 Task: Create a sub task Design and Implement Solution for the task  Add support for SMS notifications to the mobile app in the project TransferLine , assign it to team member softage.6@softage.net and update the status of the sub task to  Completed , set the priority of the sub task to High.
Action: Mouse moved to (48, 386)
Screenshot: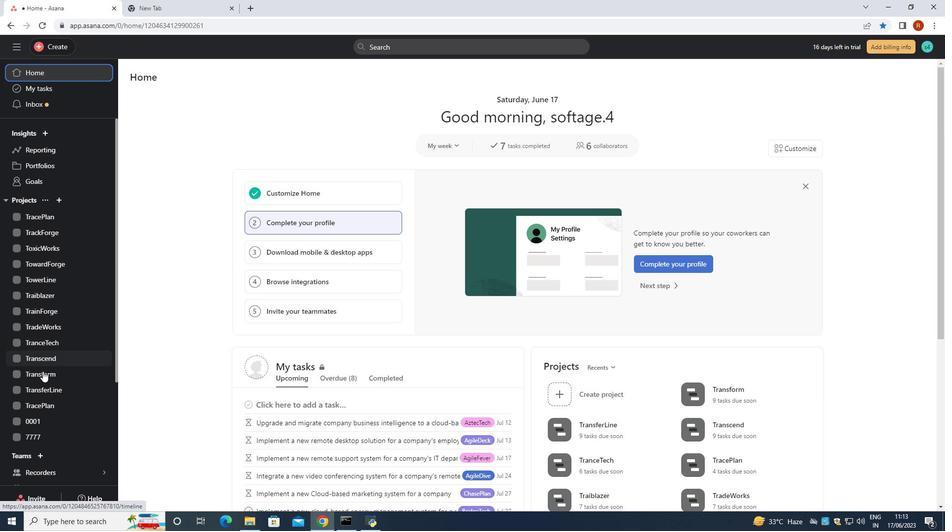 
Action: Mouse pressed left at (48, 386)
Screenshot: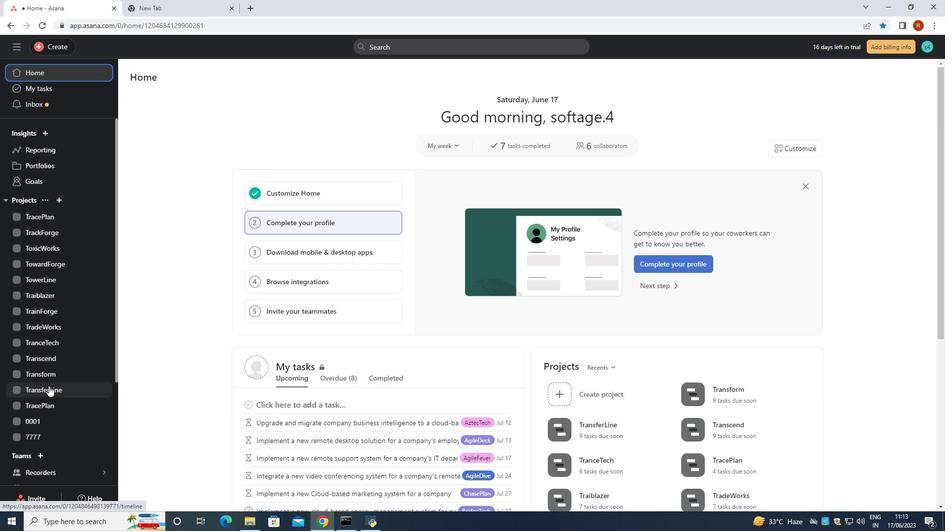 
Action: Mouse moved to (394, 236)
Screenshot: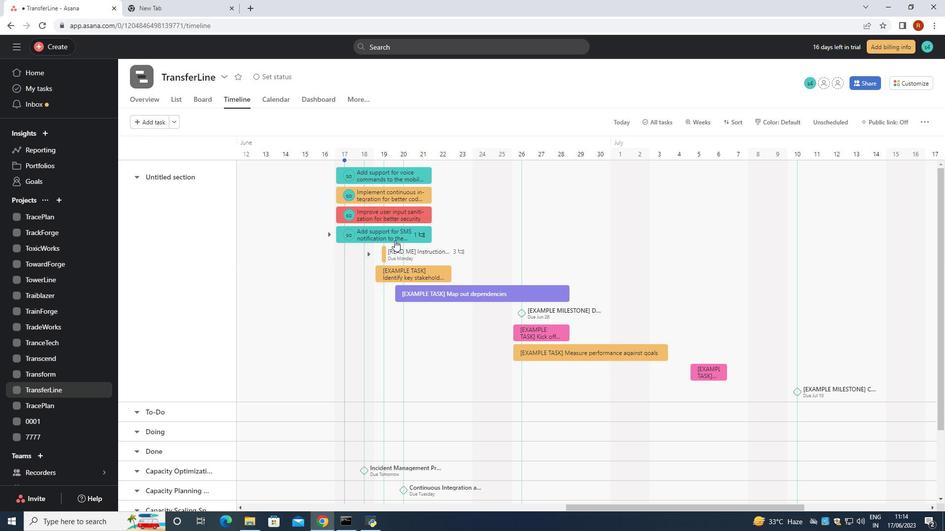 
Action: Mouse pressed left at (394, 236)
Screenshot: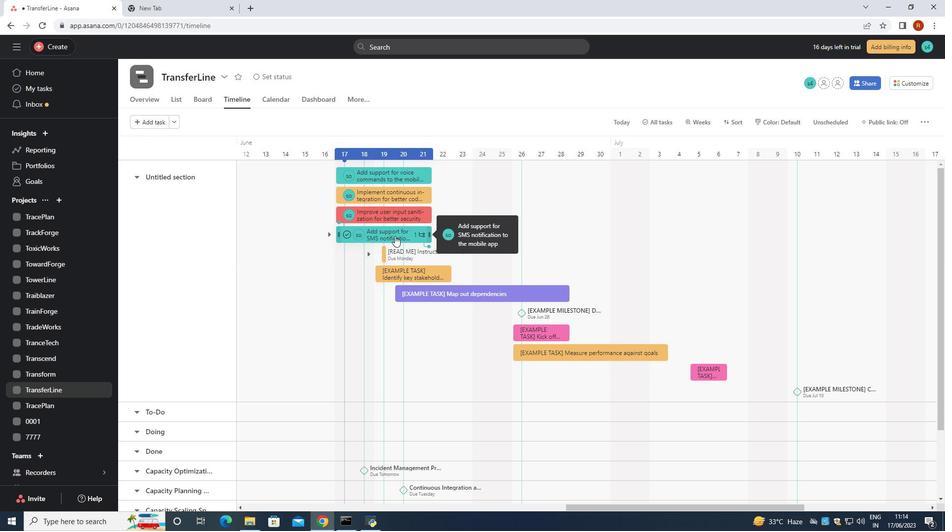 
Action: Mouse moved to (644, 402)
Screenshot: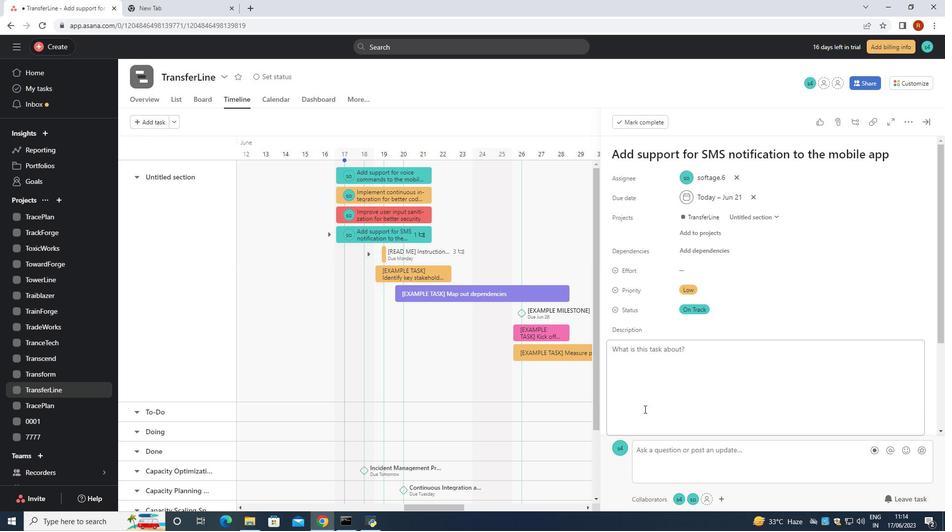 
Action: Mouse scrolled (644, 401) with delta (0, 0)
Screenshot: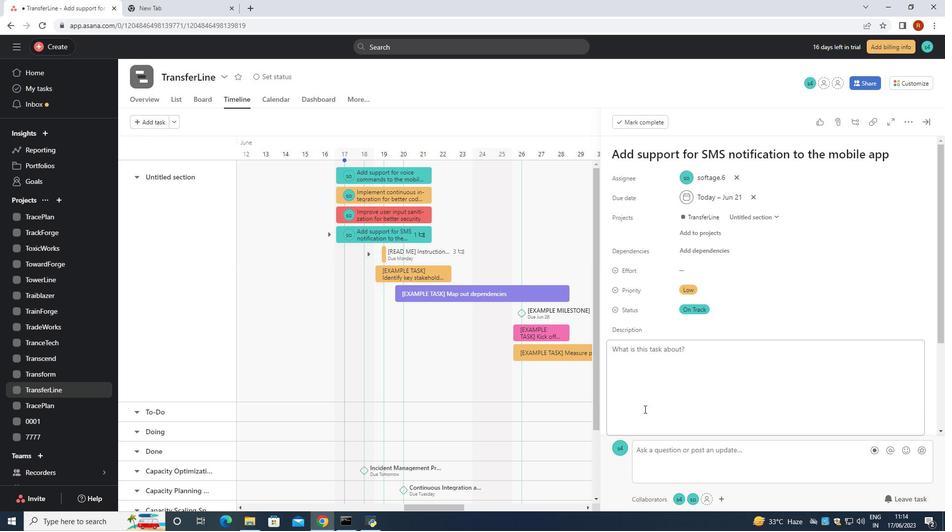 
Action: Mouse moved to (643, 402)
Screenshot: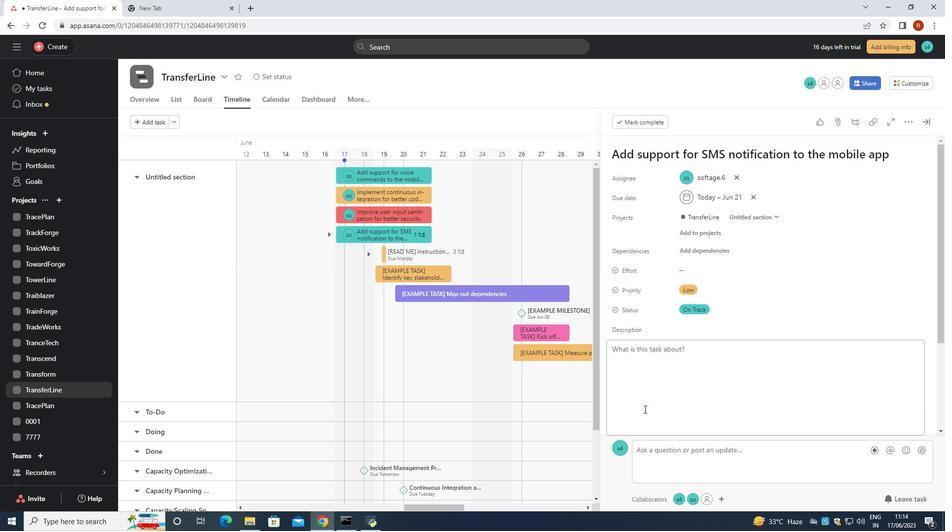
Action: Mouse scrolled (643, 401) with delta (0, 0)
Screenshot: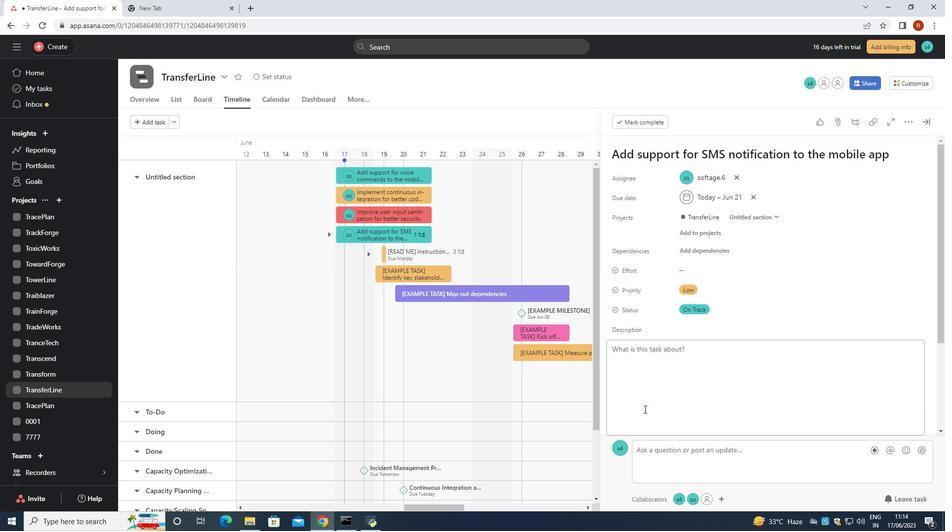
Action: Mouse moved to (643, 401)
Screenshot: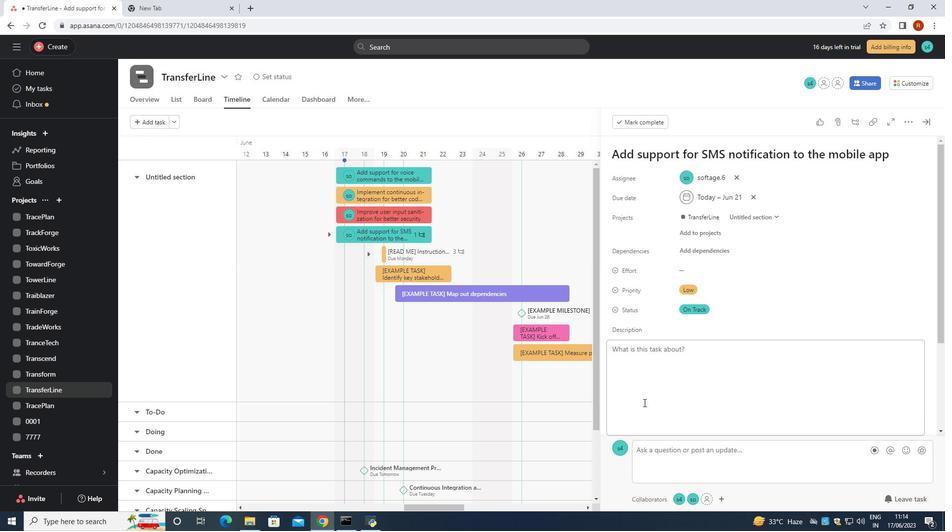 
Action: Mouse scrolled (643, 400) with delta (0, 0)
Screenshot: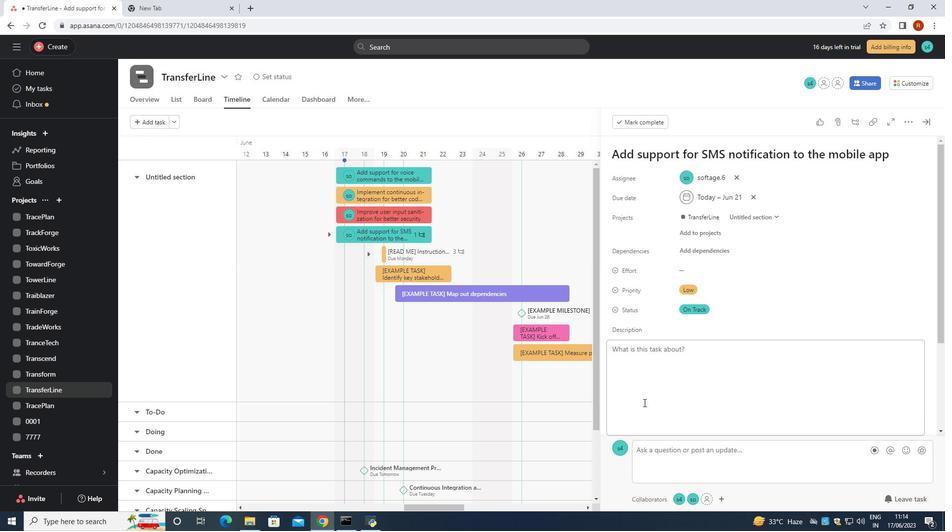 
Action: Mouse moved to (642, 397)
Screenshot: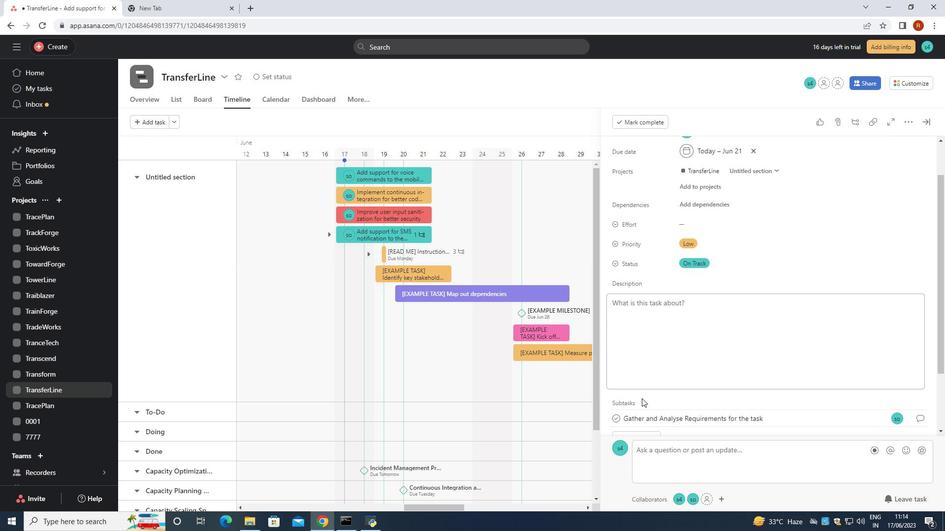 
Action: Mouse scrolled (642, 397) with delta (0, 0)
Screenshot: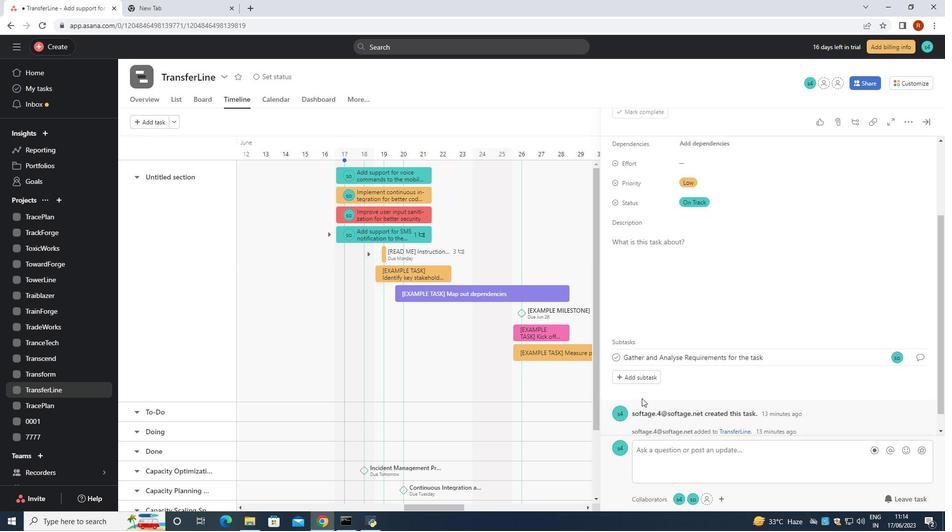
Action: Mouse moved to (645, 357)
Screenshot: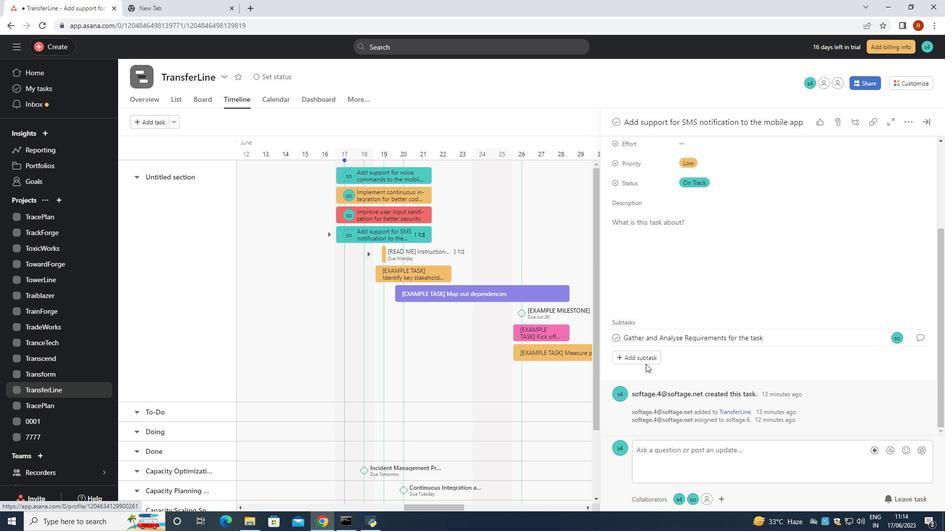 
Action: Mouse pressed left at (645, 357)
Screenshot: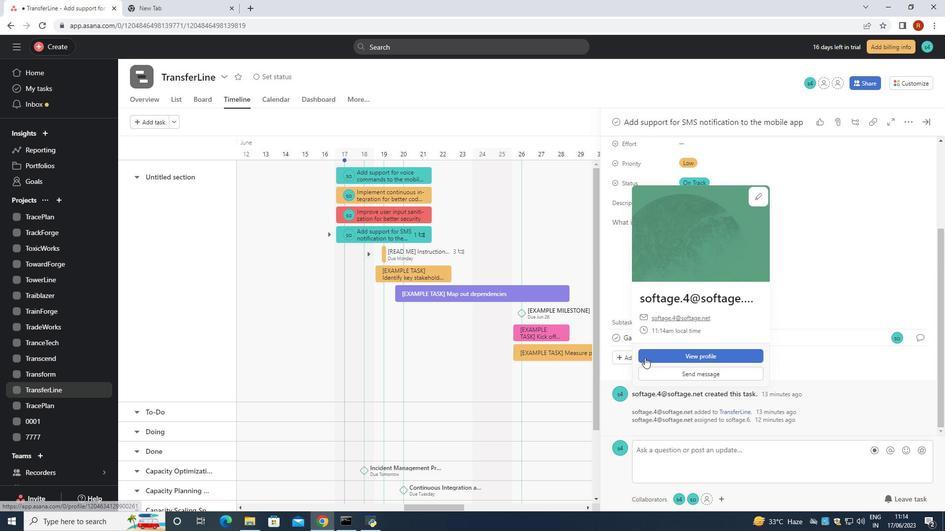 
Action: Mouse moved to (6, 24)
Screenshot: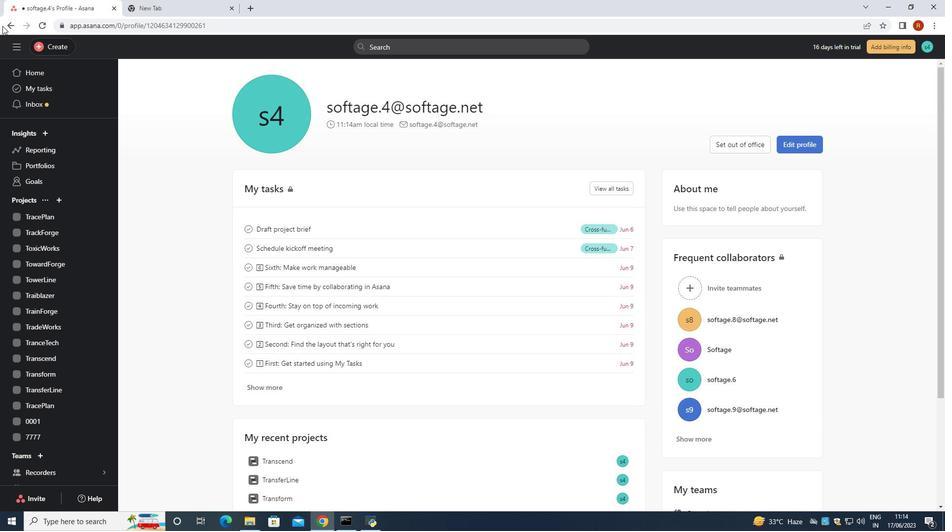 
Action: Mouse pressed left at (6, 24)
Screenshot: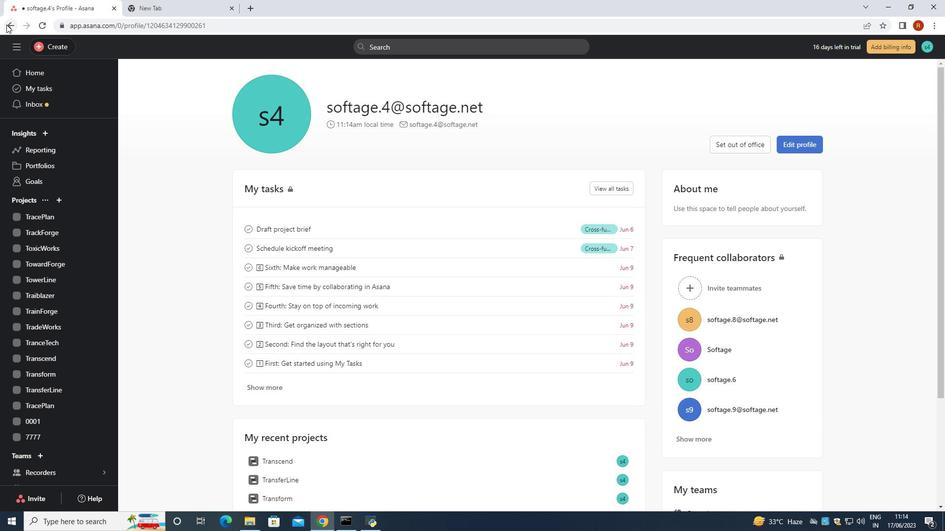 
Action: Mouse moved to (660, 336)
Screenshot: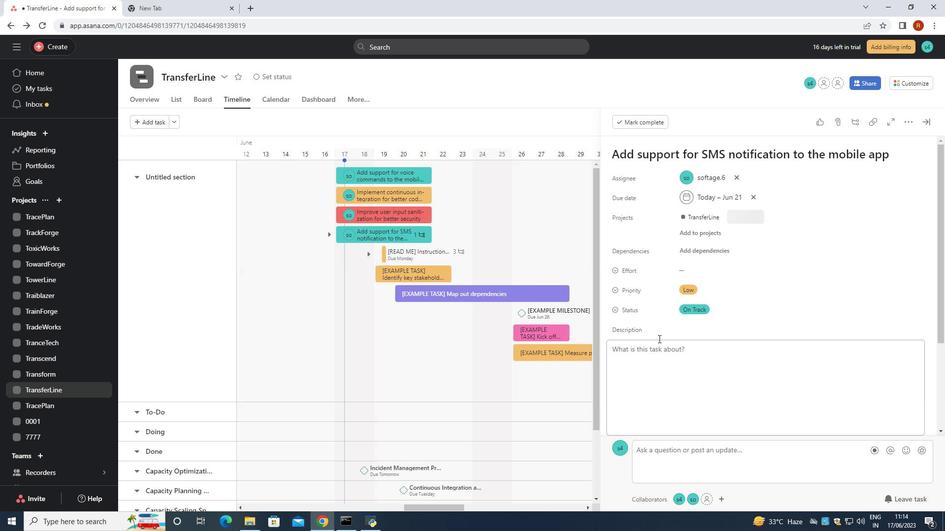 
Action: Mouse scrolled (660, 336) with delta (0, 0)
Screenshot: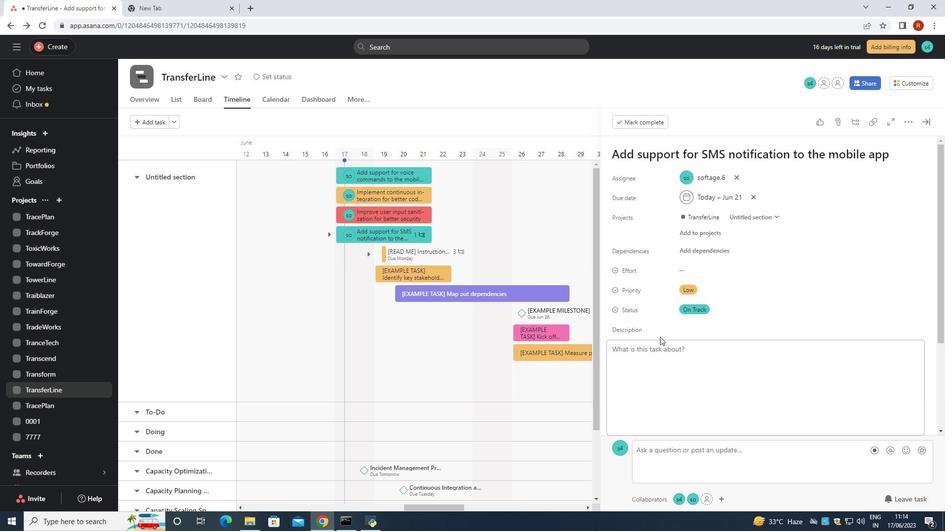 
Action: Mouse scrolled (660, 336) with delta (0, 0)
Screenshot: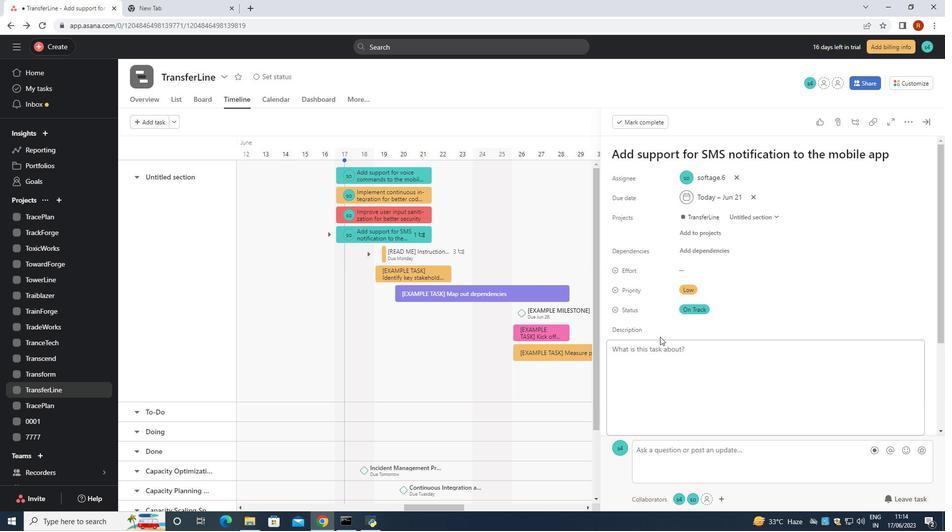 
Action: Mouse scrolled (660, 336) with delta (0, 0)
Screenshot: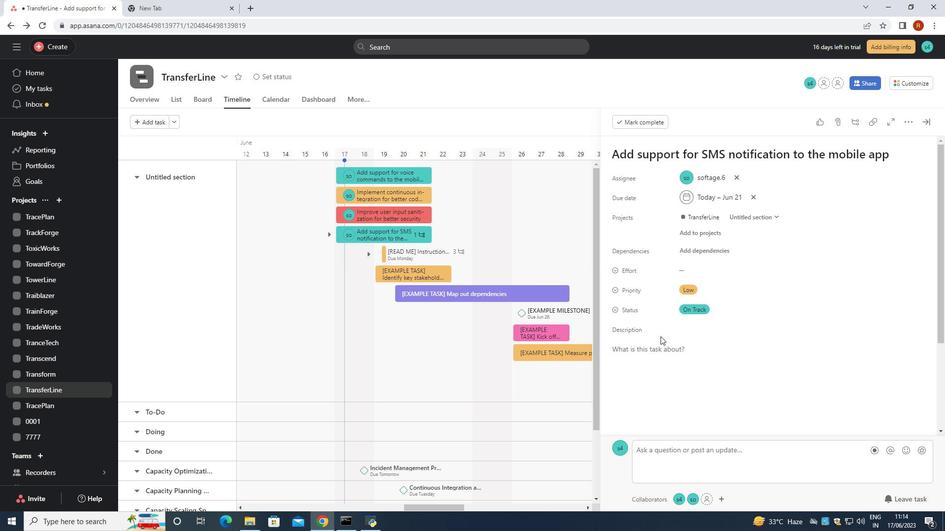 
Action: Mouse moved to (649, 355)
Screenshot: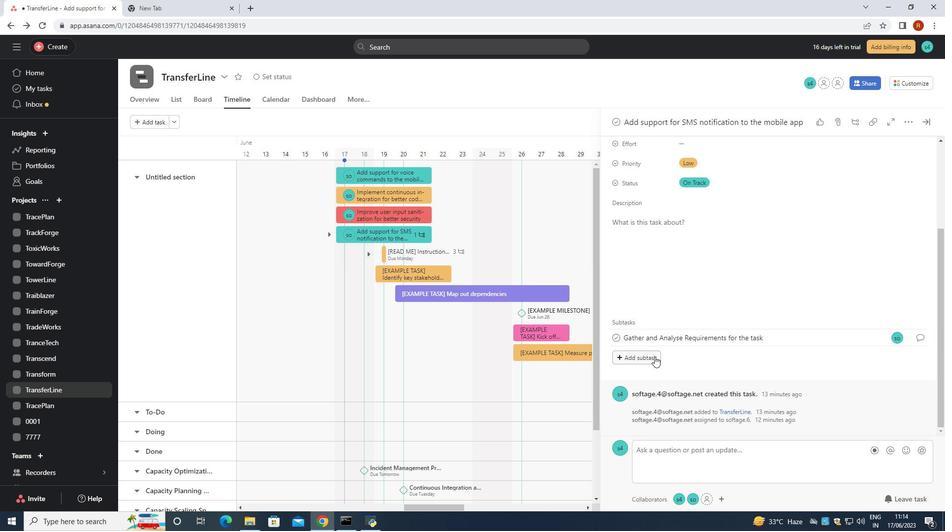
Action: Mouse pressed left at (649, 355)
Screenshot: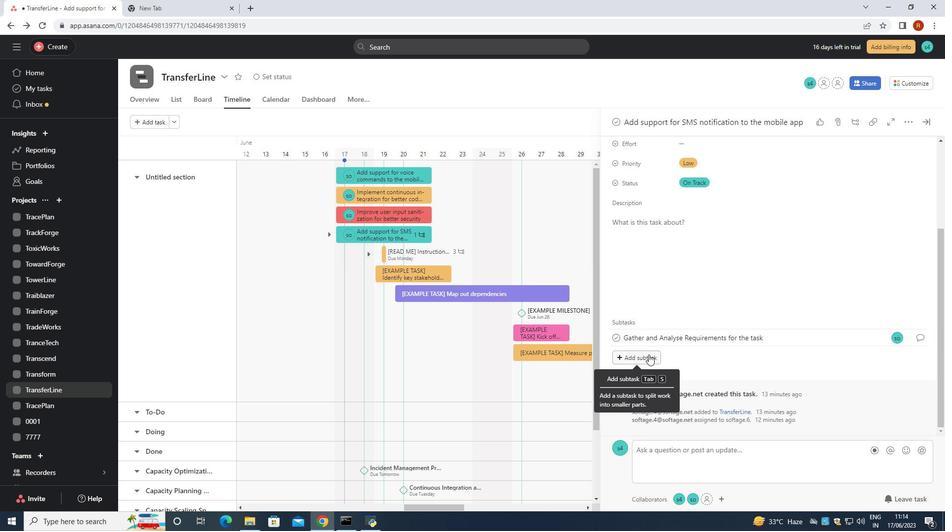 
Action: Mouse moved to (627, 342)
Screenshot: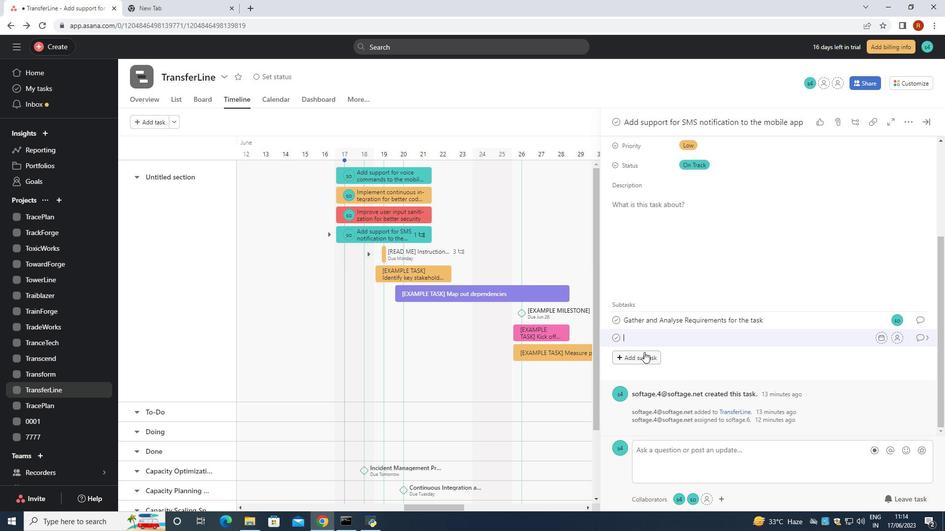 
Action: Key pressed <Key.shift><Key.shift><Key.shift><Key.shift><Key.shift><Key.shift>Design<Key.space>and<Key.space><Key.shift>Implement<Key.space><Key.shift>Solution<Key.space>for<Key.space>the<Key.space>task
Screenshot: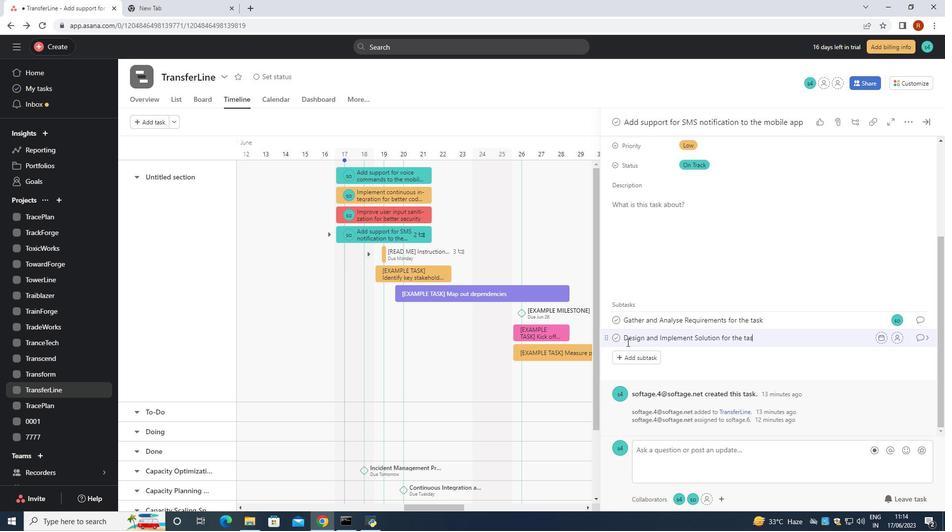 
Action: Mouse moved to (894, 338)
Screenshot: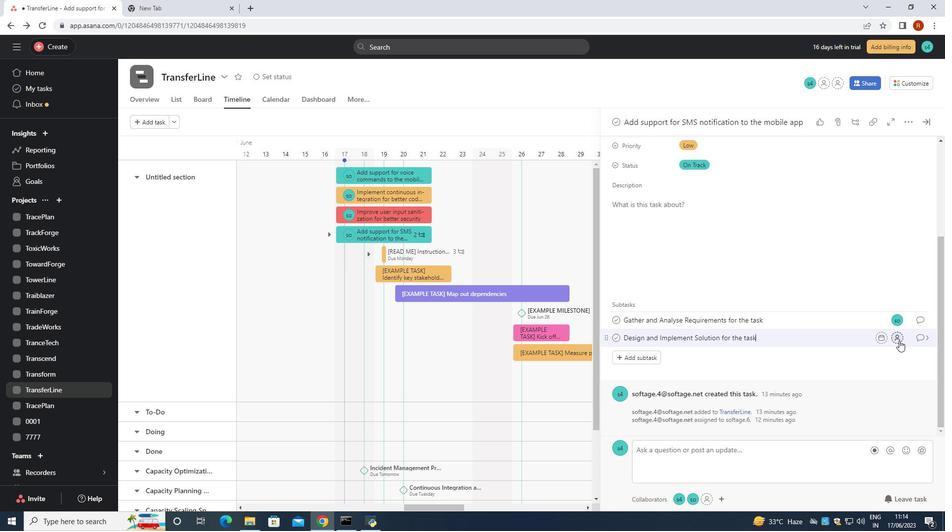 
Action: Mouse pressed left at (894, 338)
Screenshot: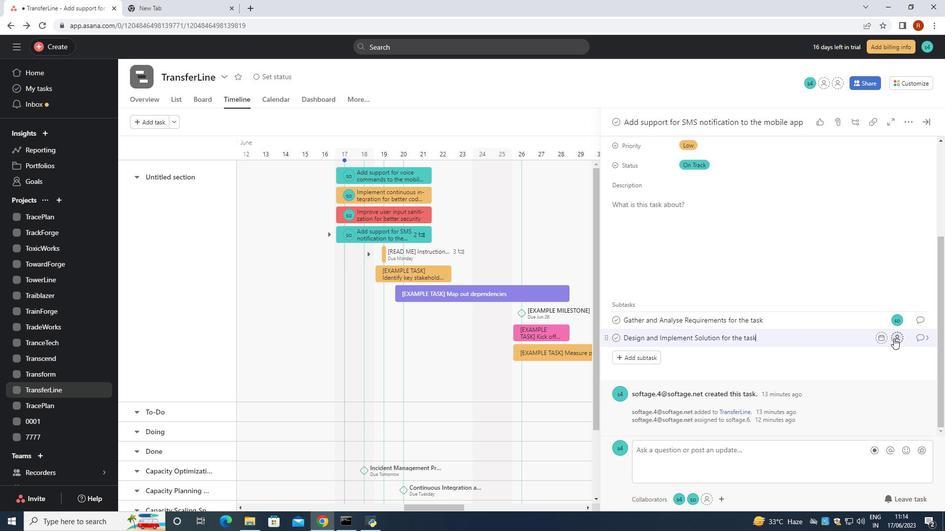 
Action: Mouse moved to (809, 278)
Screenshot: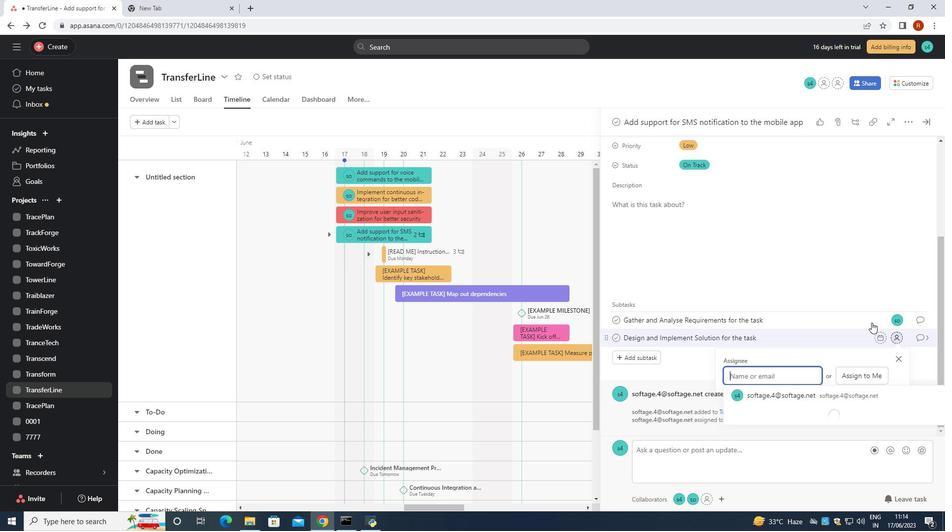 
Action: Key pressed softage.6<Key.shift>@softage.net
Screenshot: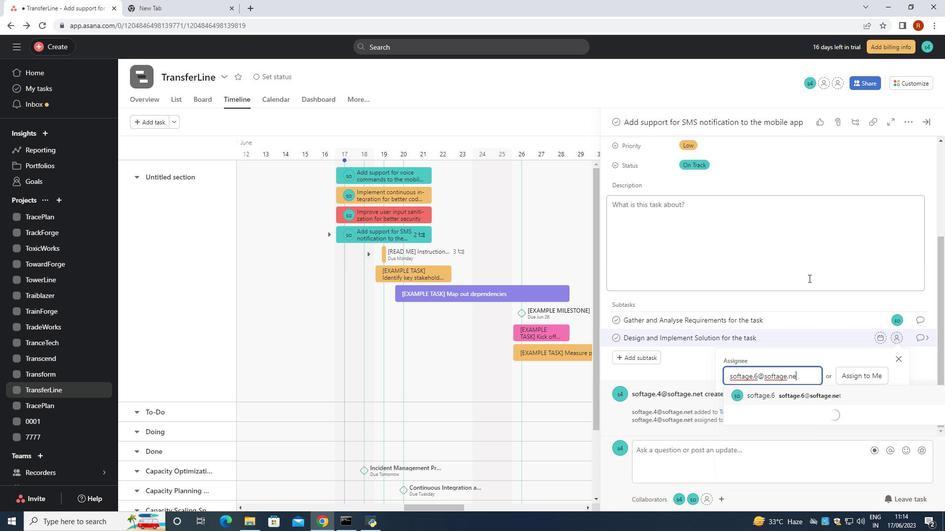 
Action: Mouse moved to (806, 396)
Screenshot: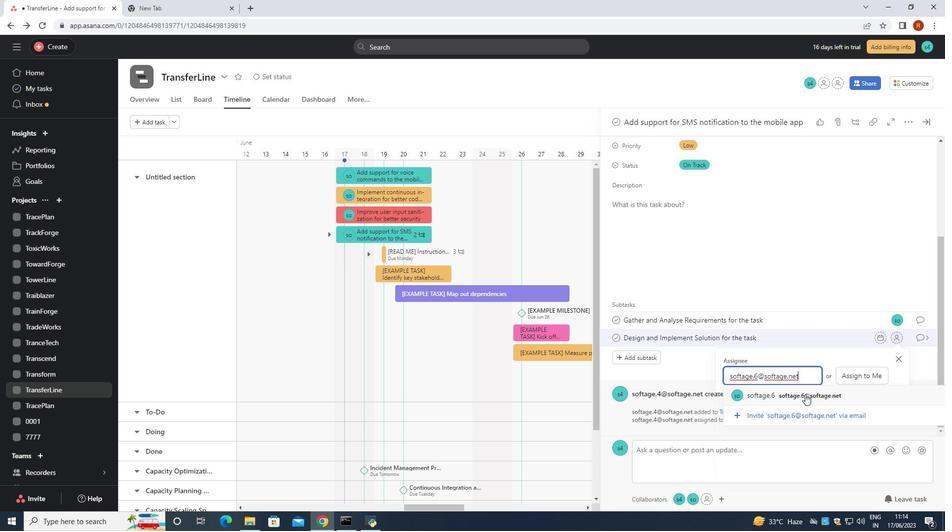 
Action: Mouse pressed left at (806, 396)
Screenshot: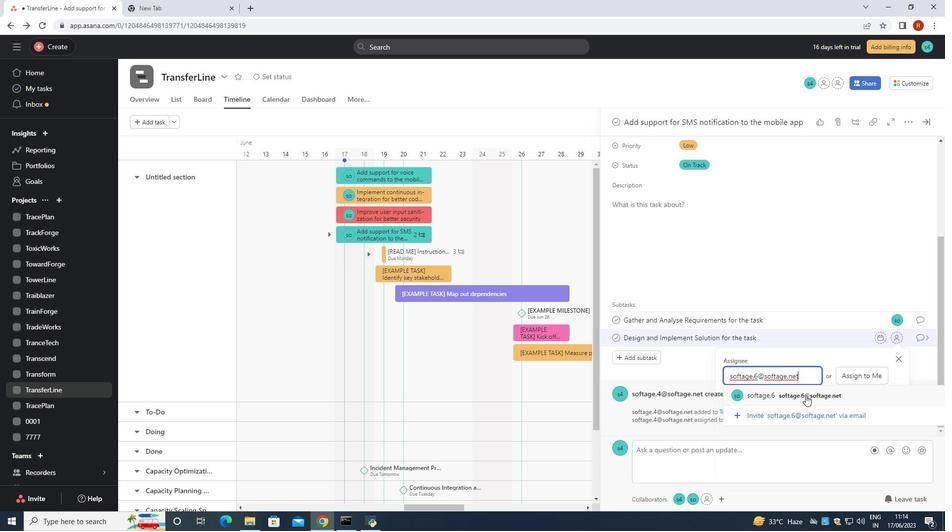
Action: Mouse moved to (919, 338)
Screenshot: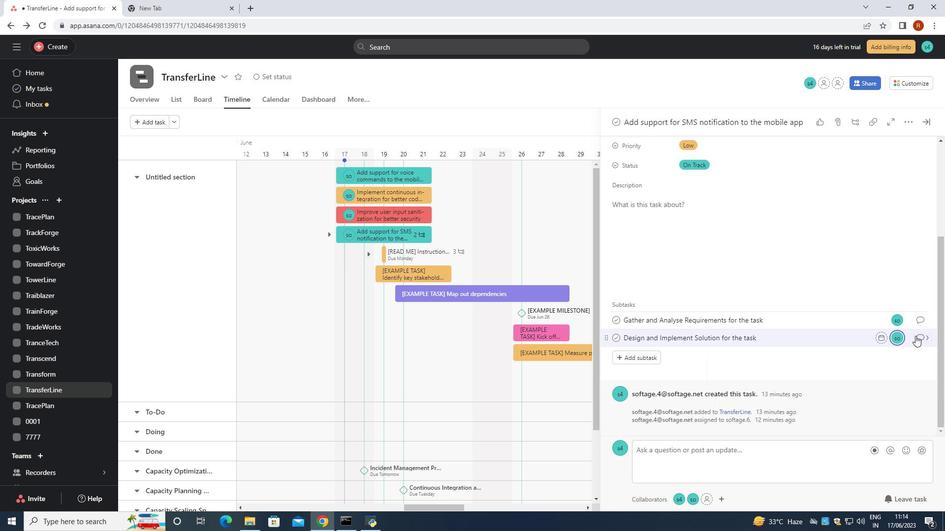 
Action: Mouse pressed left at (919, 338)
Screenshot: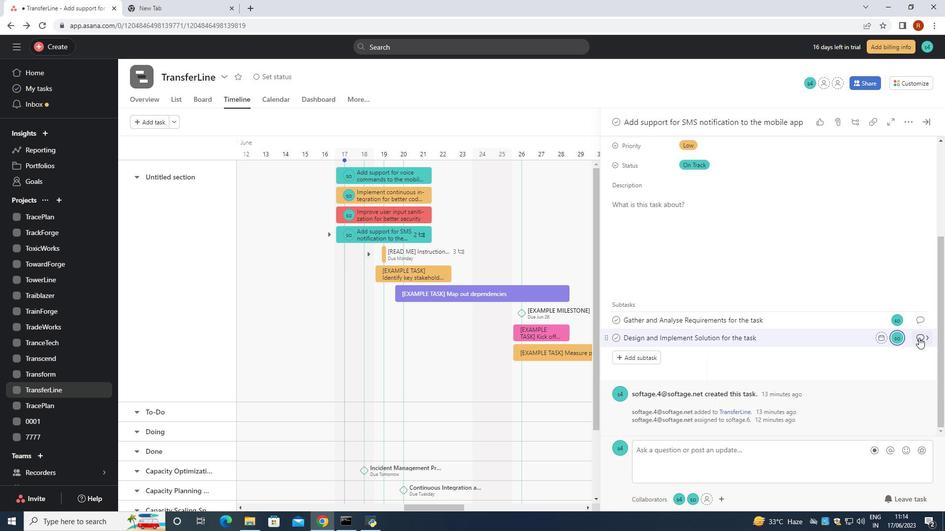 
Action: Mouse moved to (654, 262)
Screenshot: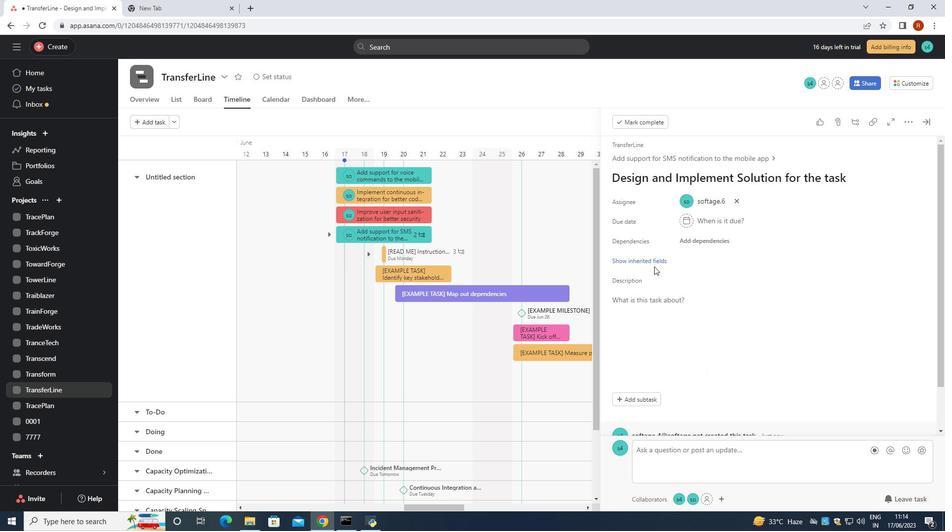 
Action: Mouse pressed left at (654, 262)
Screenshot: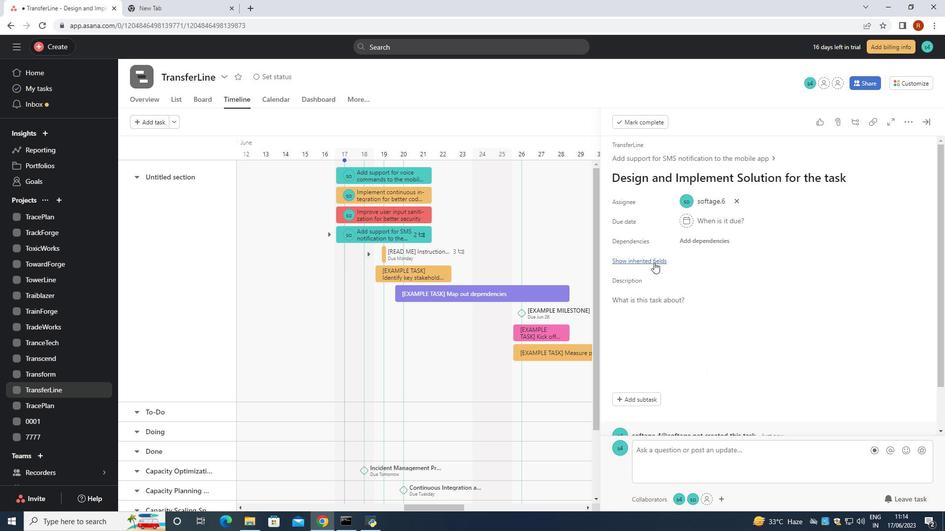 
Action: Mouse moved to (681, 321)
Screenshot: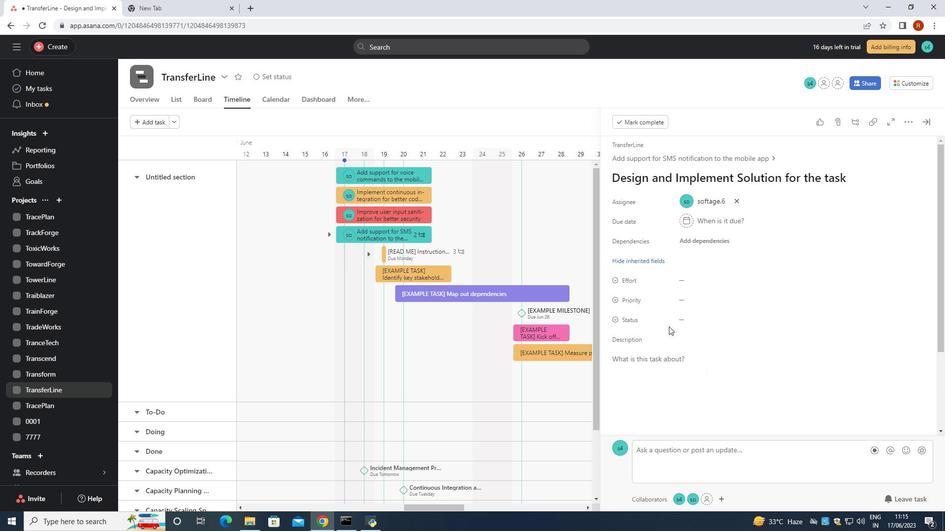 
Action: Mouse pressed left at (681, 321)
Screenshot: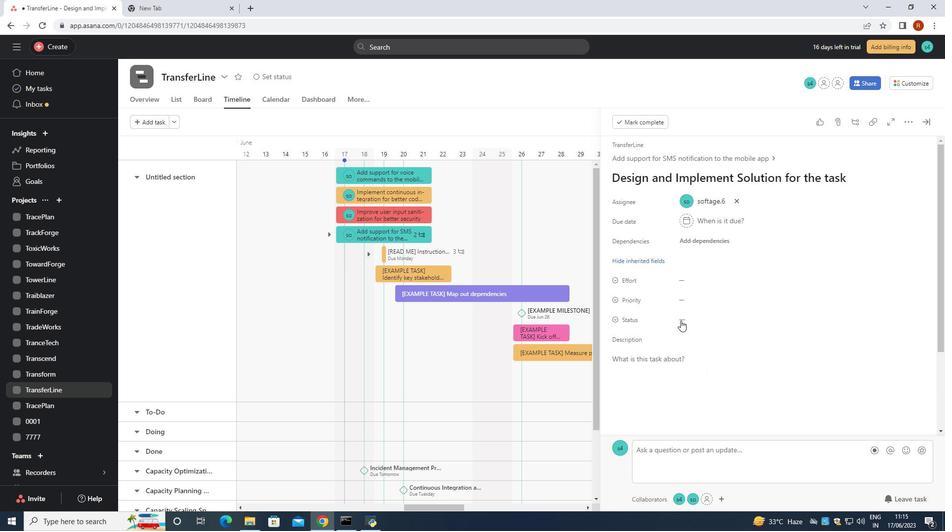 
Action: Mouse moved to (711, 413)
Screenshot: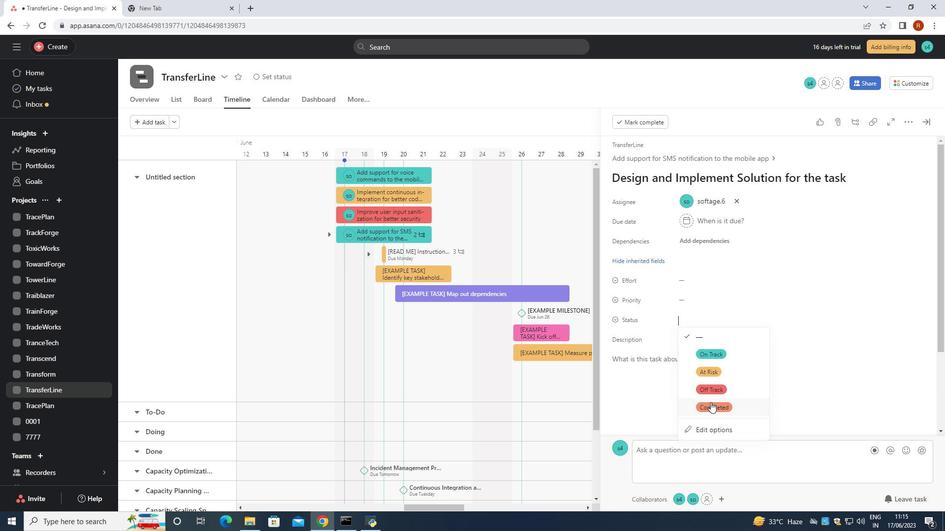 
Action: Mouse pressed left at (711, 413)
Screenshot: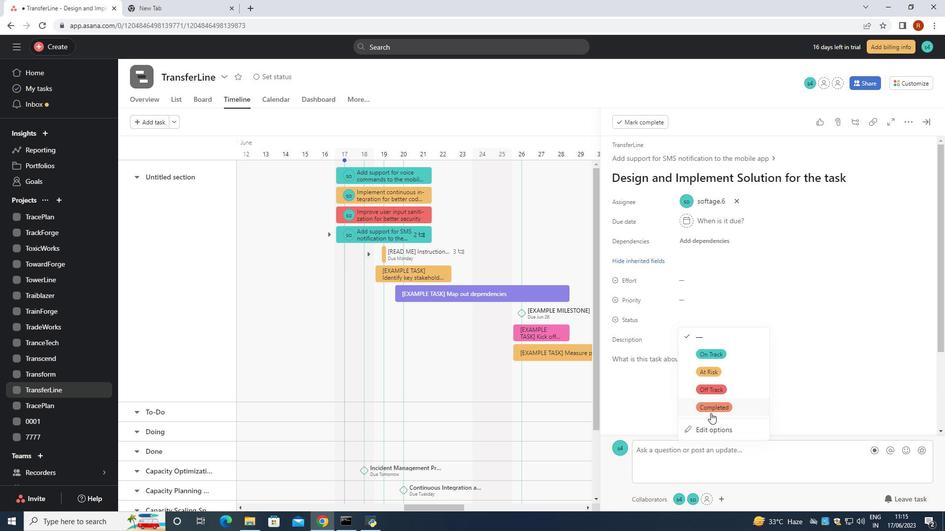 
Action: Mouse moved to (687, 303)
Screenshot: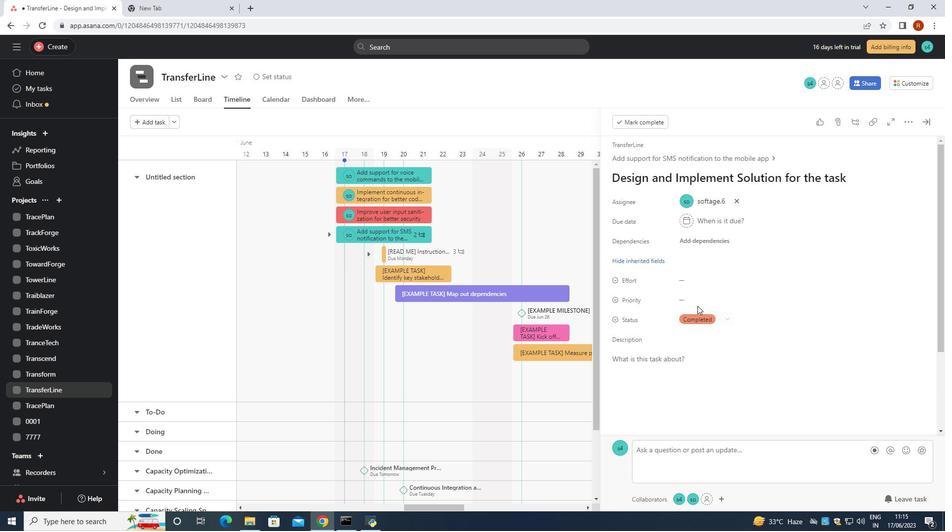 
Action: Mouse pressed left at (687, 303)
Screenshot: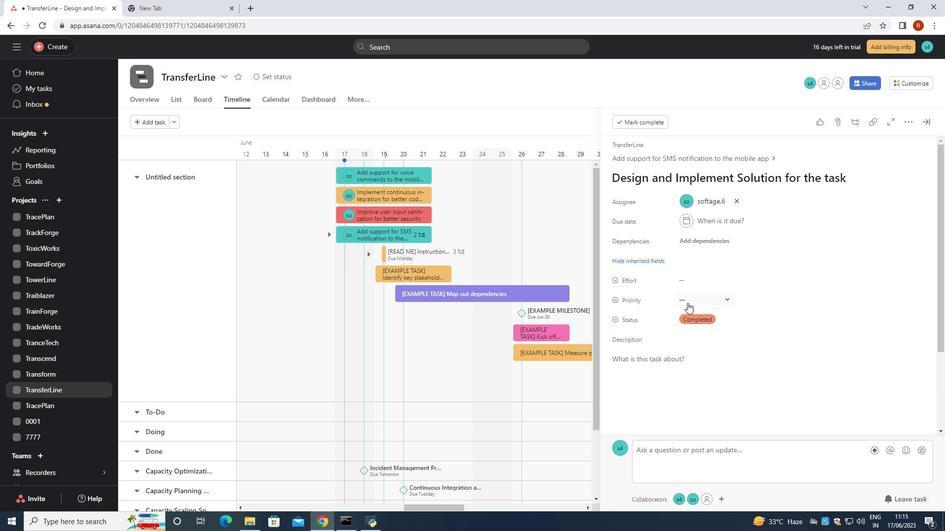 
Action: Mouse moved to (707, 334)
Screenshot: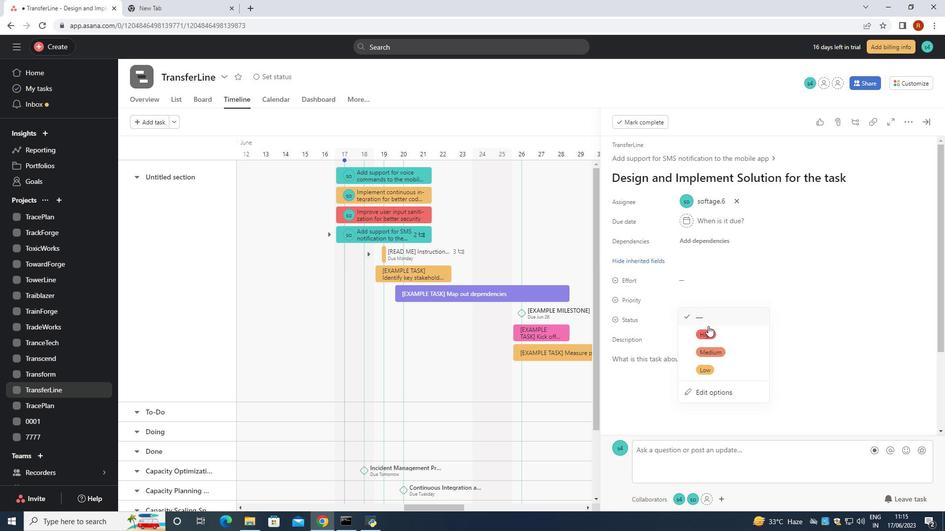 
Action: Mouse pressed left at (707, 334)
Screenshot: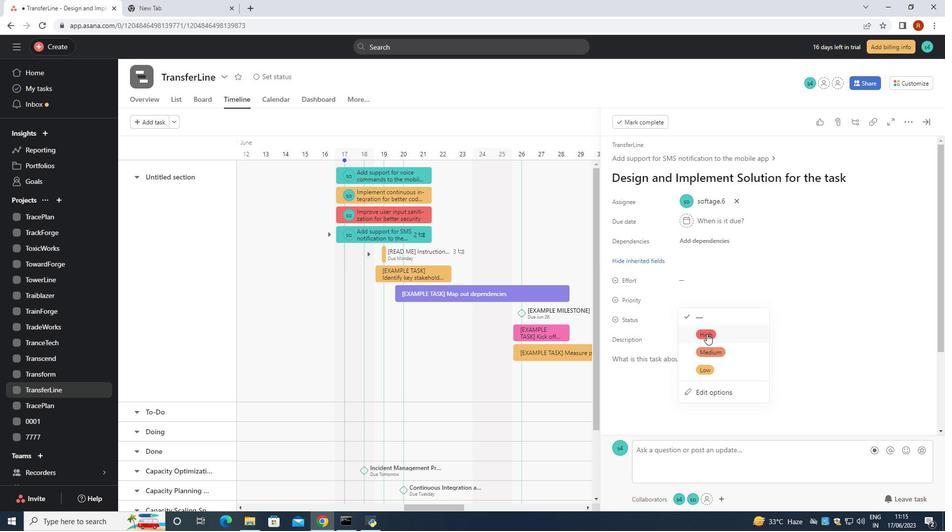 
Action: Mouse moved to (706, 339)
Screenshot: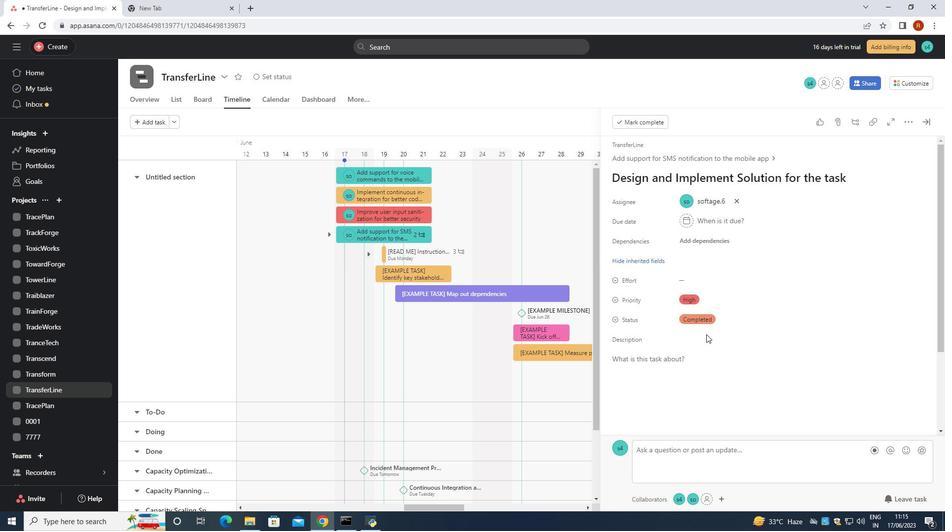 
